 Task: Create in the project Whiteboard a sprint 'Escape Velocity'.
Action: Mouse moved to (1114, 403)
Screenshot: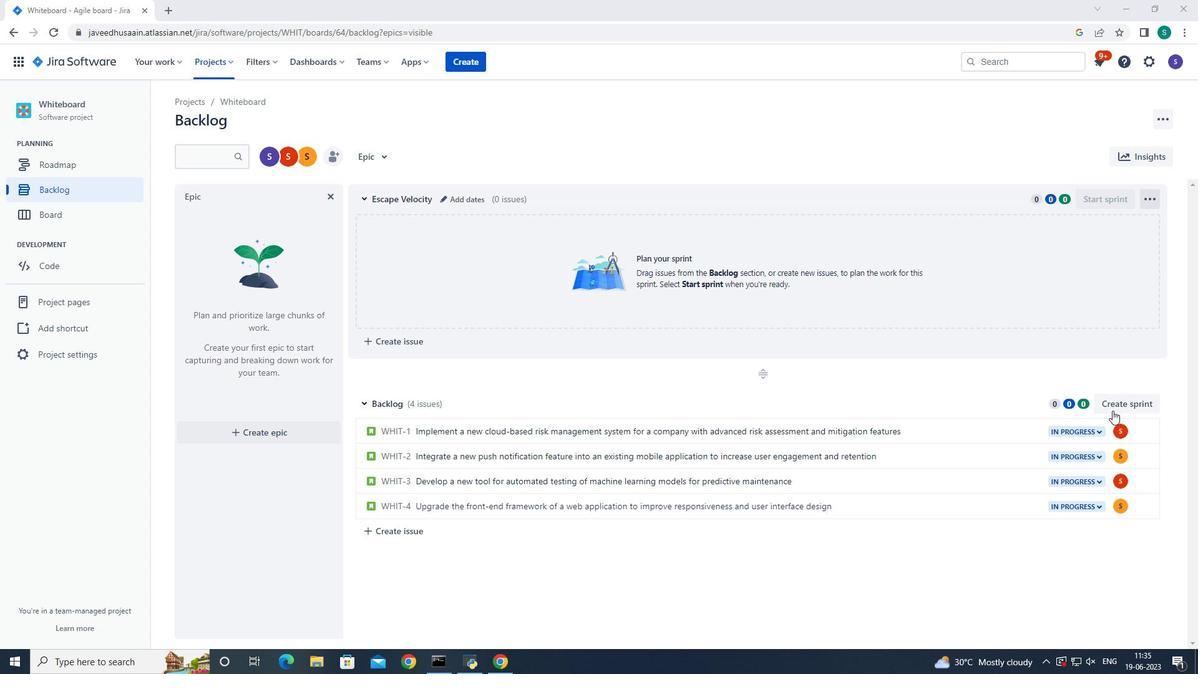 
Action: Mouse pressed left at (1114, 403)
Screenshot: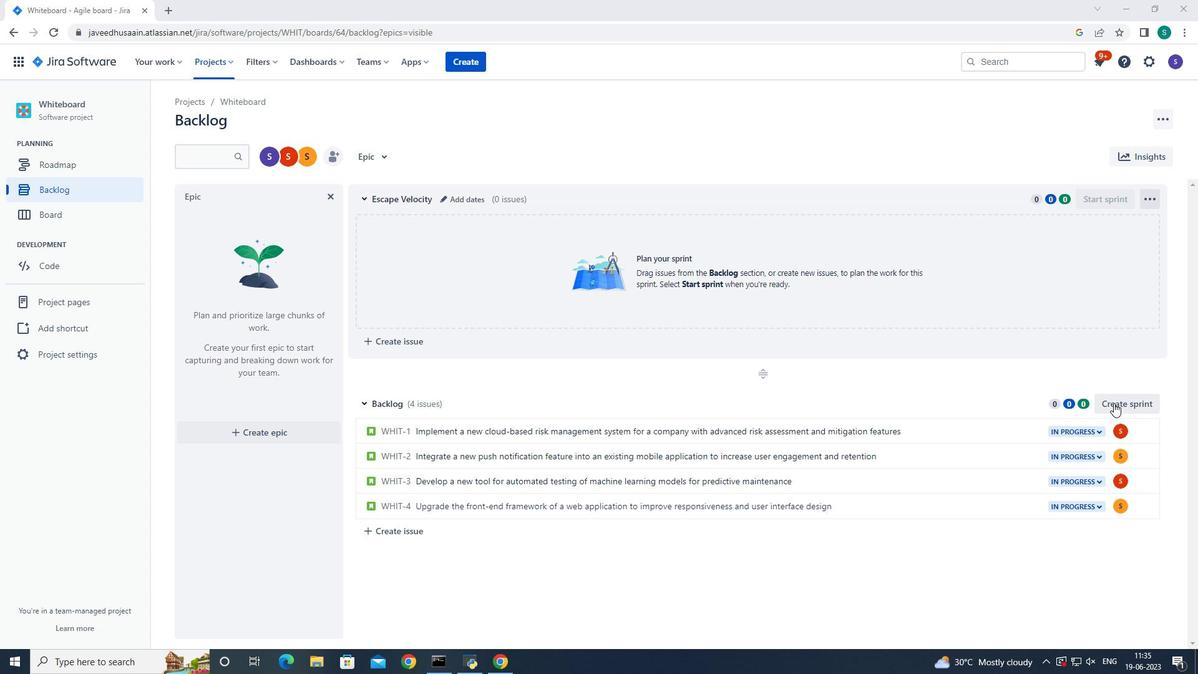 
Action: Mouse moved to (445, 404)
Screenshot: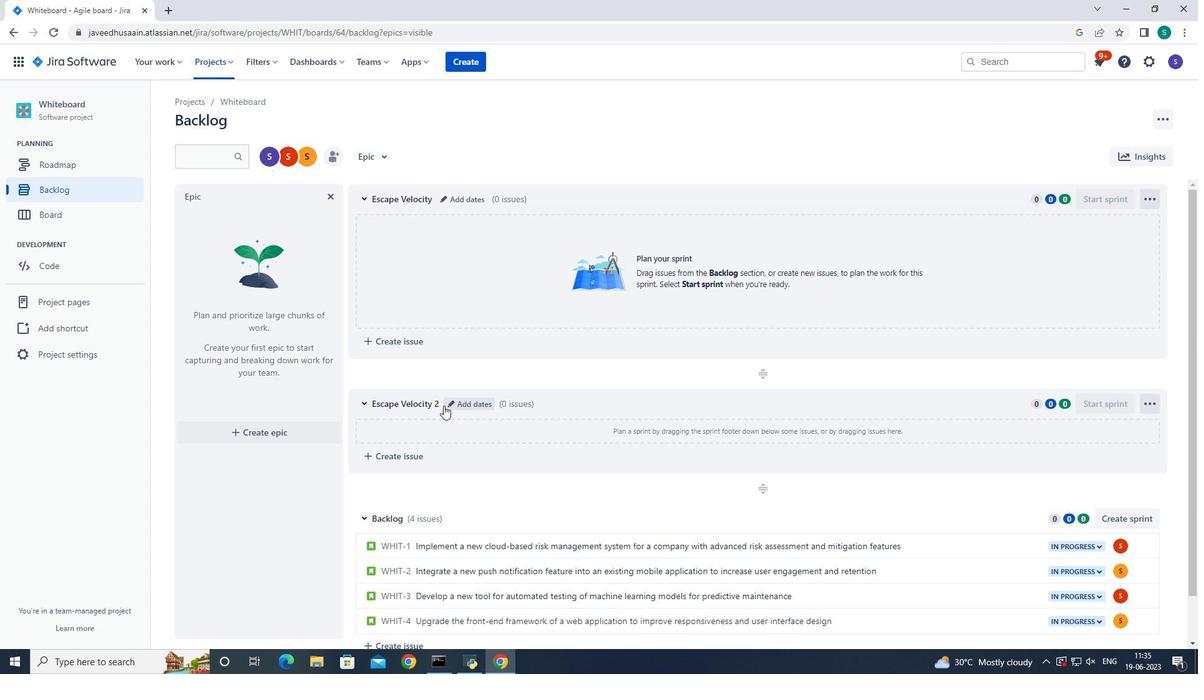 
Action: Mouse pressed left at (445, 404)
Screenshot: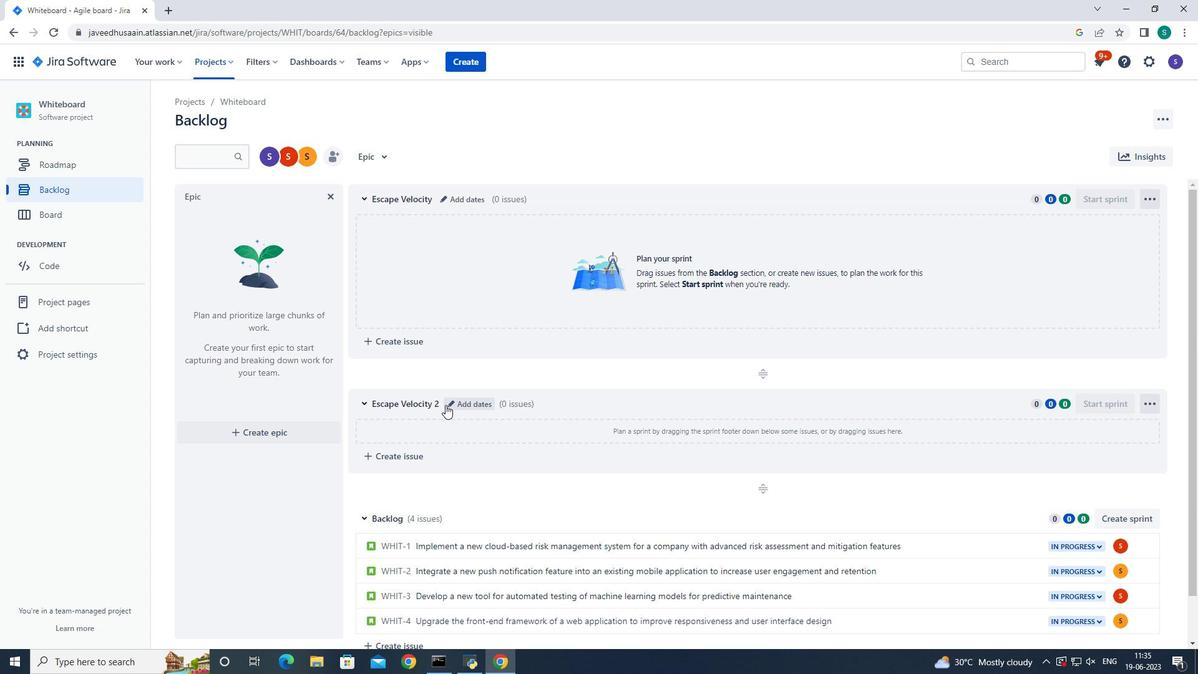 
Action: Mouse moved to (507, 151)
Screenshot: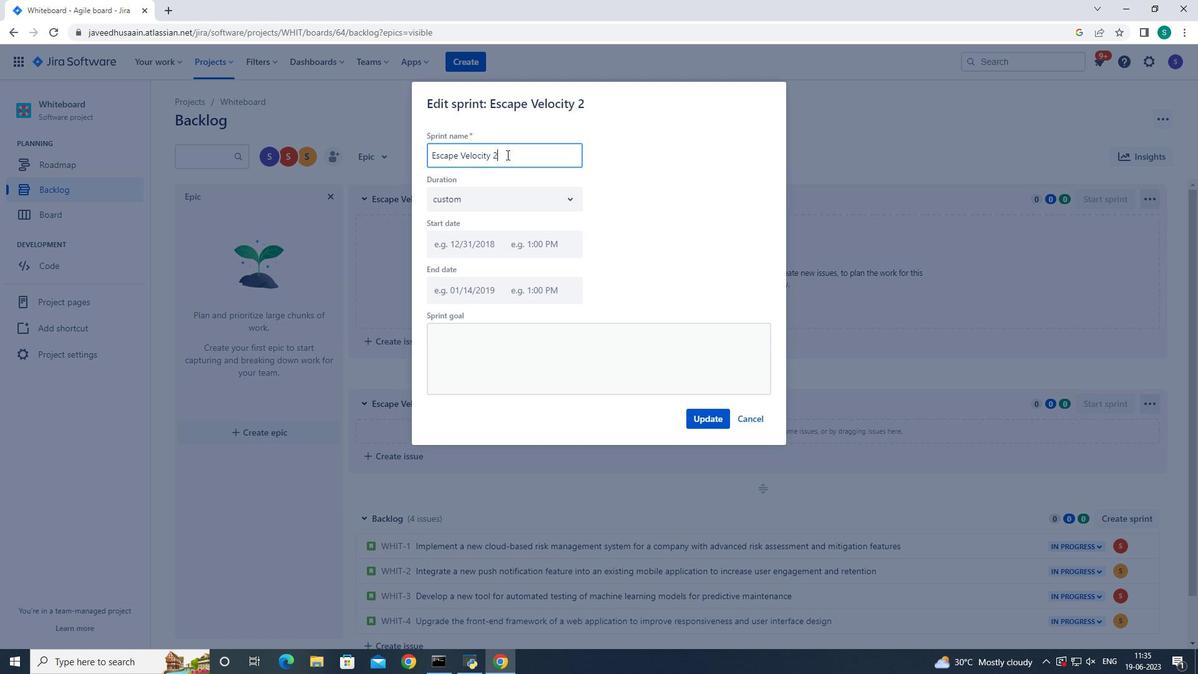 
Action: Mouse pressed left at (507, 151)
Screenshot: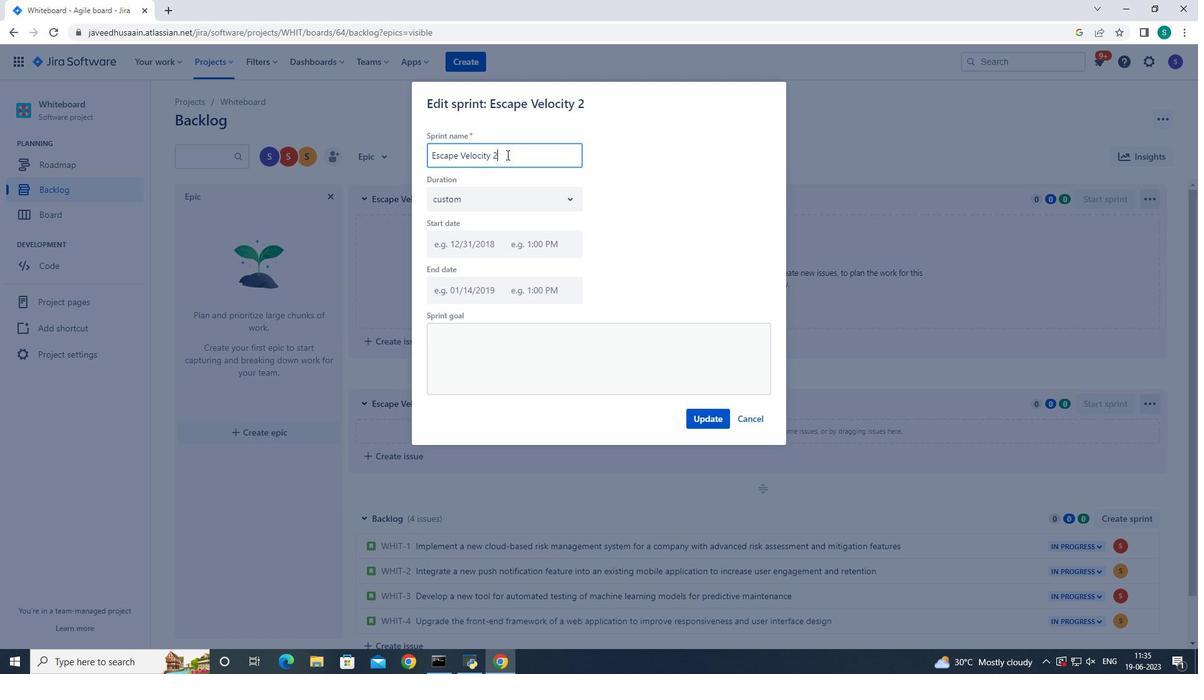 
Action: Key pressed <Key.backspace><Key.backspace><Key.backspace><Key.backspace><Key.backspace><Key.backspace><Key.backspace><Key.backspace><Key.backspace><Key.backspace><Key.backspace><Key.backspace><Key.backspace><Key.backspace><Key.backspace><Key.backspace><Key.backspace><Key.backspace><Key.backspace><Key.backspace><Key.backspace><Key.backspace><Key.backspace><Key.backspace><Key.backspace><Key.backspace><Key.shift><Key.shift><Key.shift><Key.shift><Key.shift><Key.shift><Key.shift><Key.shift><Key.shift><Key.shift><Key.shift>Escape<Key.space><Key.shift>Velocity
Screenshot: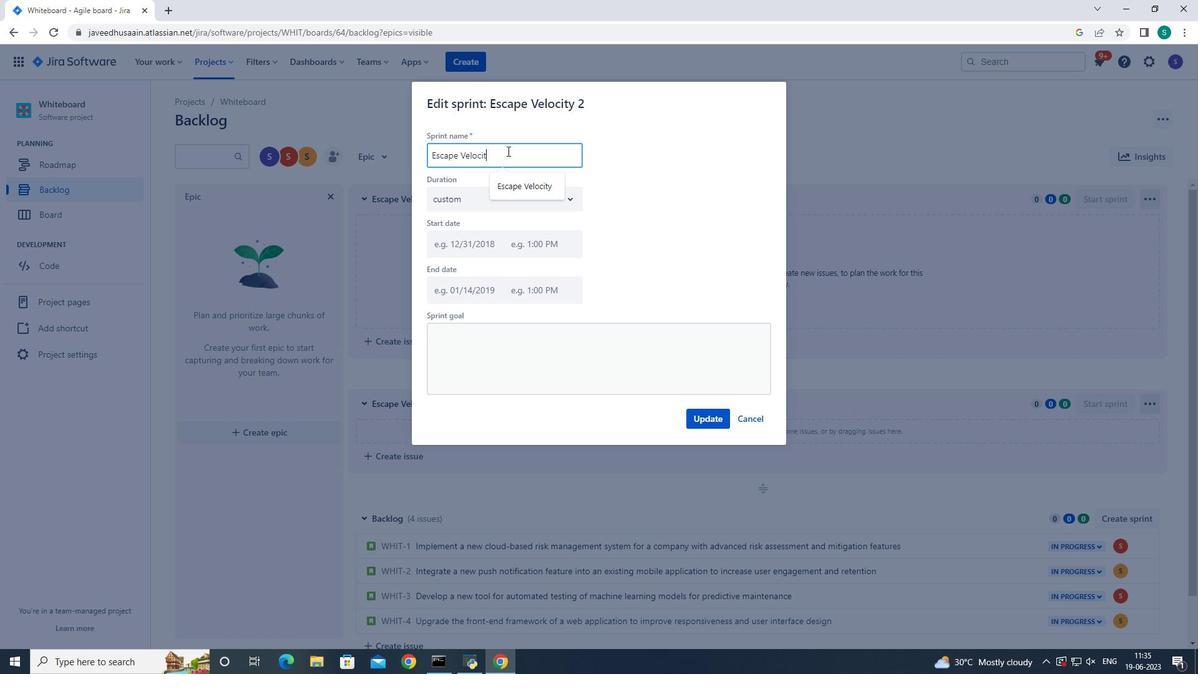 
Action: Mouse moved to (714, 415)
Screenshot: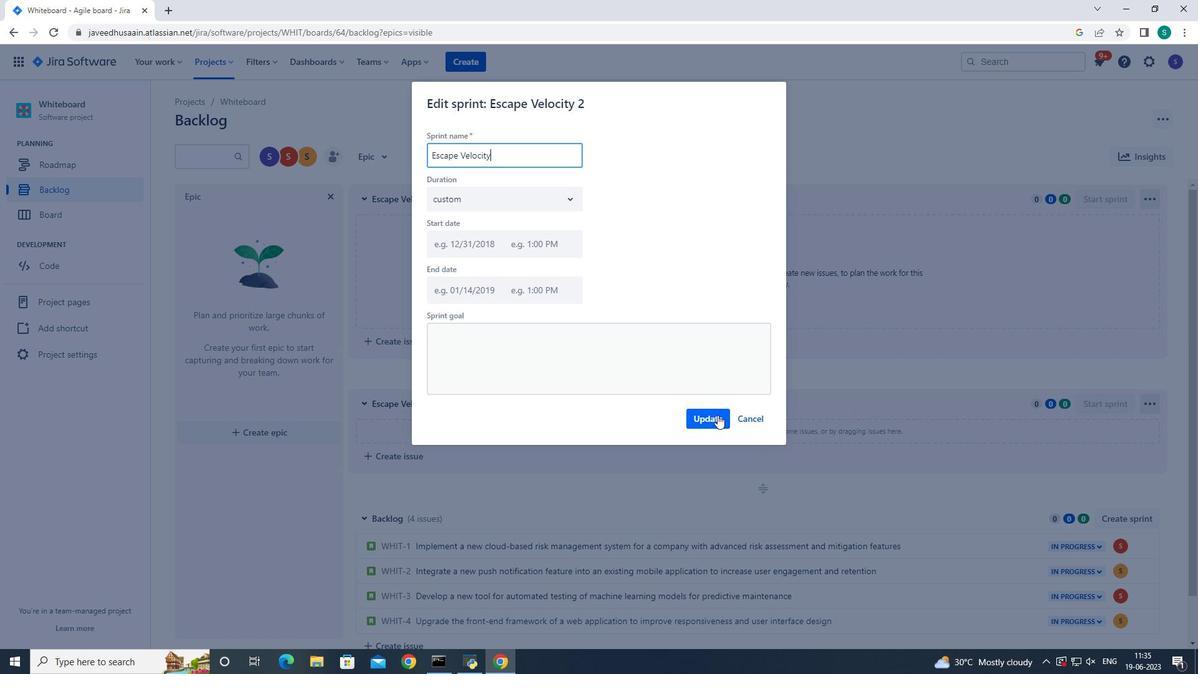 
Action: Mouse pressed left at (714, 415)
Screenshot: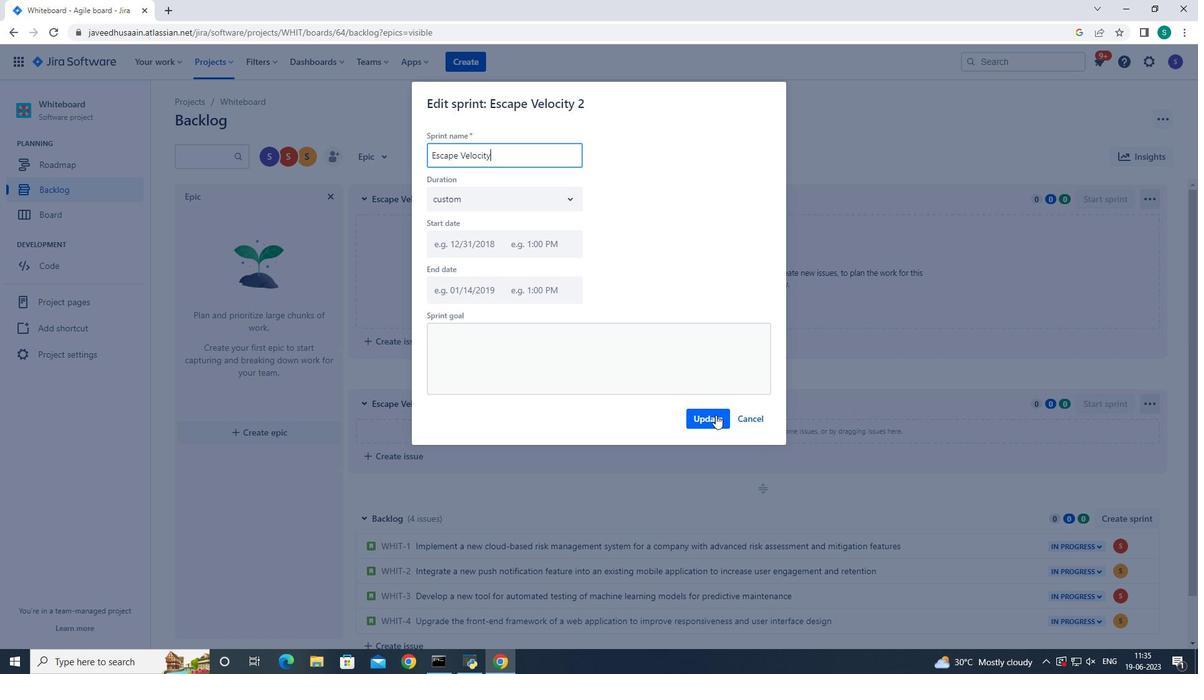 
